 Task: In the  document Andrew.epub change page color to  'Grey'. Add link on bottom right corner of the sheet: 'www.instagram.com' Insert page numer on top of the page
Action: Mouse pressed left at (353, 312)
Screenshot: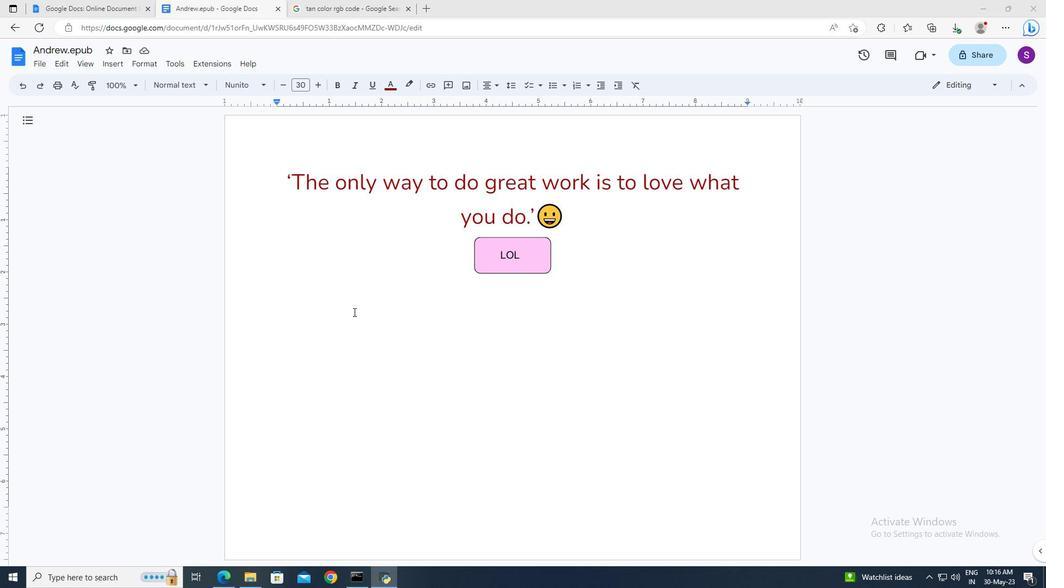 
Action: Mouse moved to (47, 57)
Screenshot: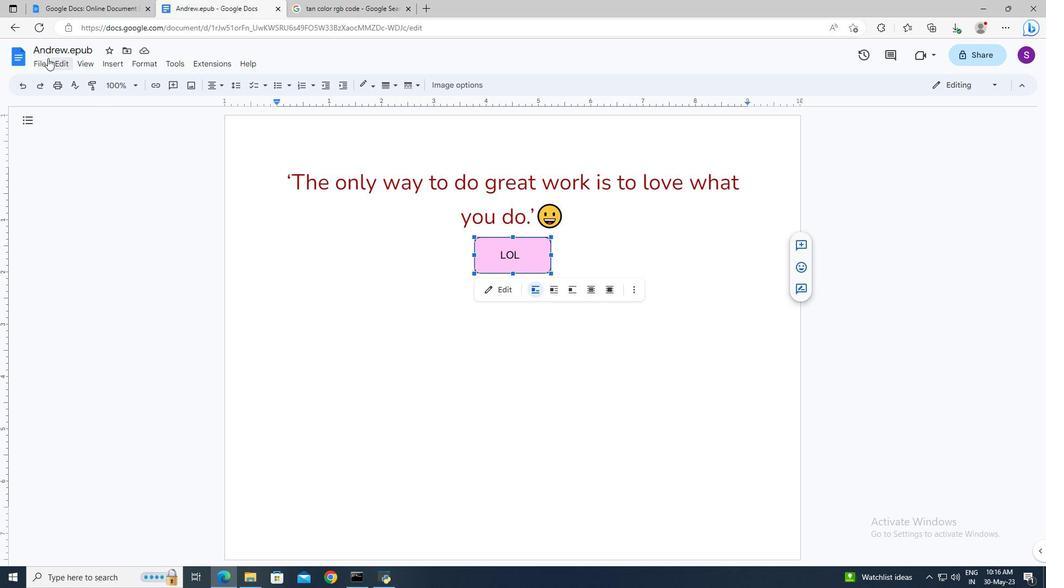 
Action: Mouse pressed left at (47, 57)
Screenshot: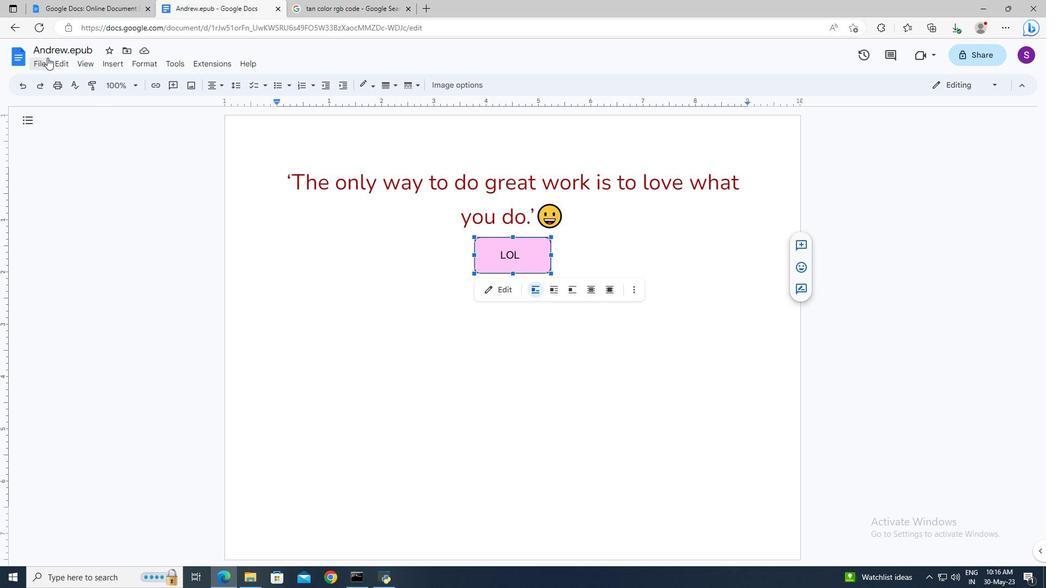 
Action: Mouse moved to (358, 220)
Screenshot: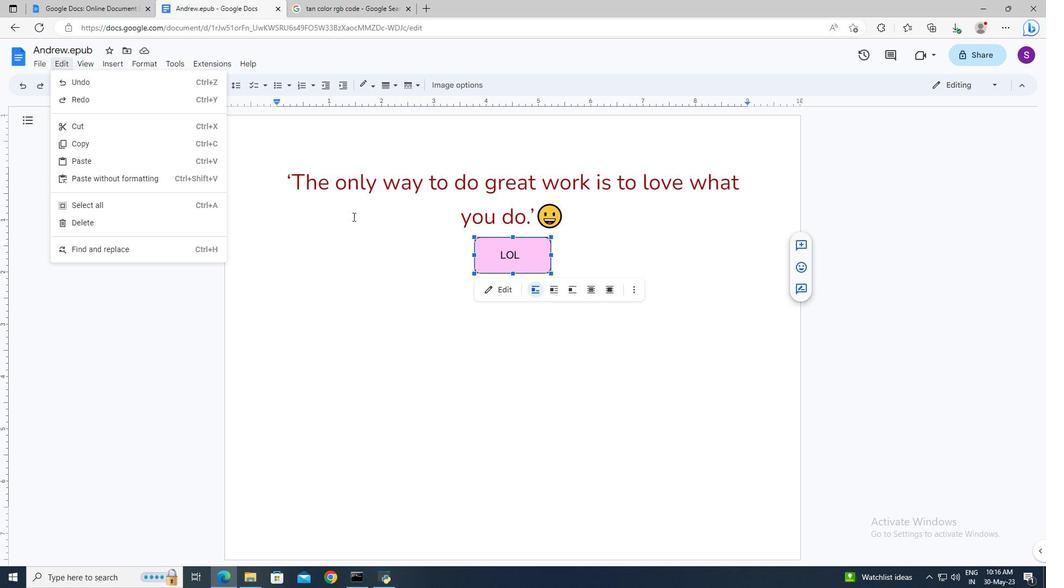 
Action: Mouse pressed left at (358, 220)
Screenshot: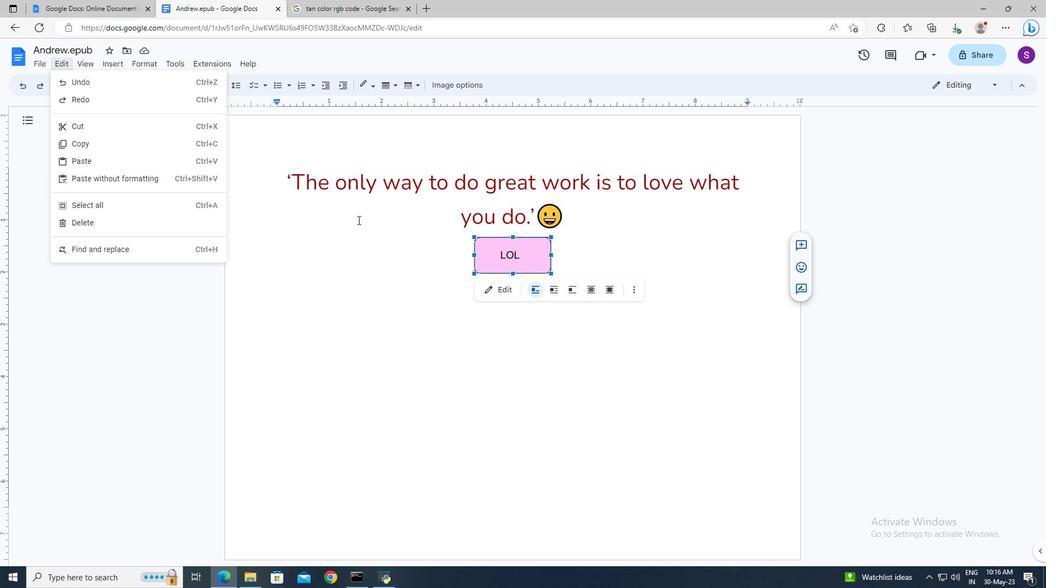
Action: Mouse moved to (43, 64)
Screenshot: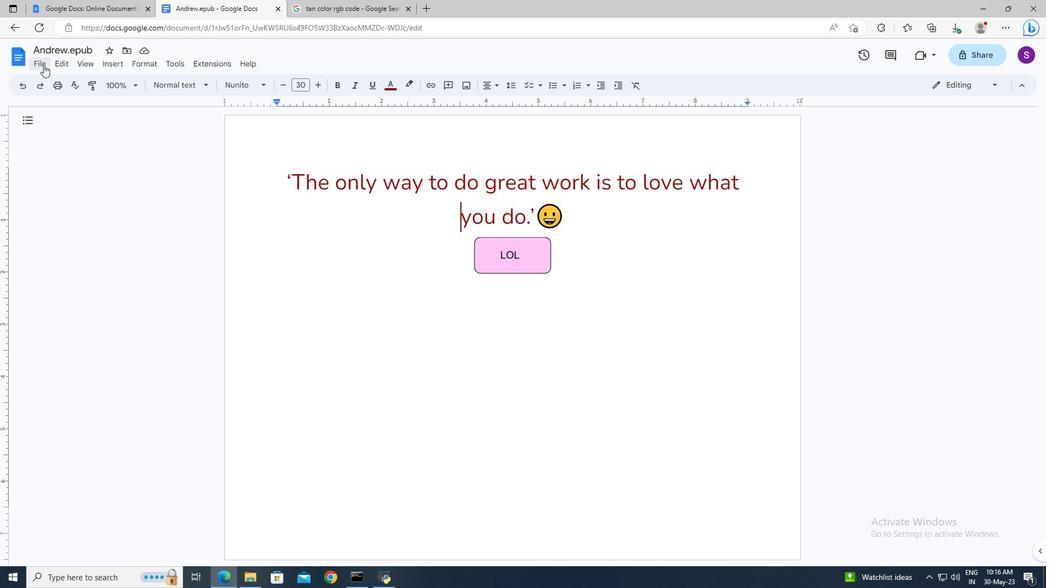 
Action: Mouse pressed left at (43, 64)
Screenshot: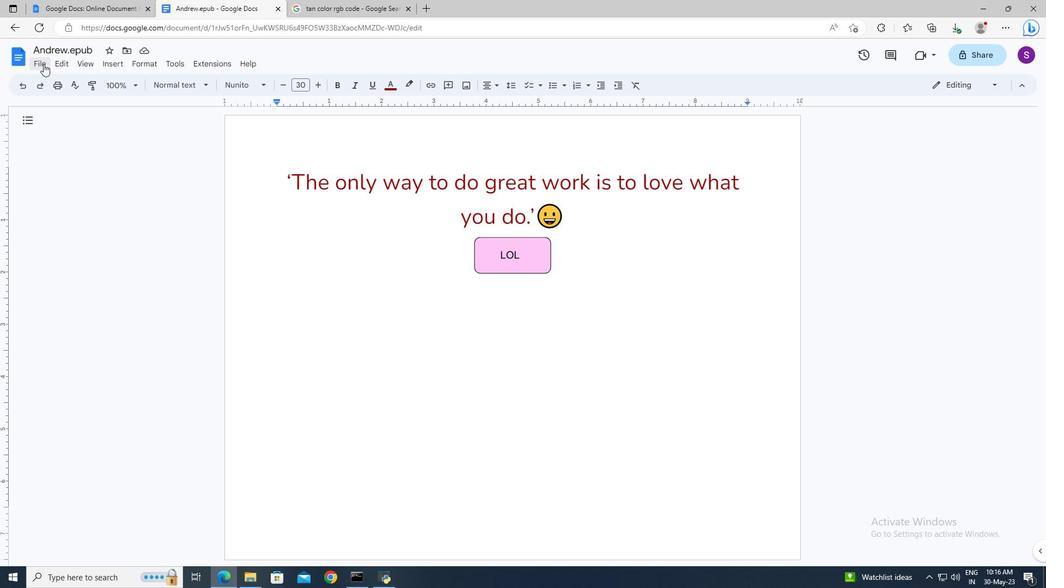 
Action: Mouse moved to (70, 359)
Screenshot: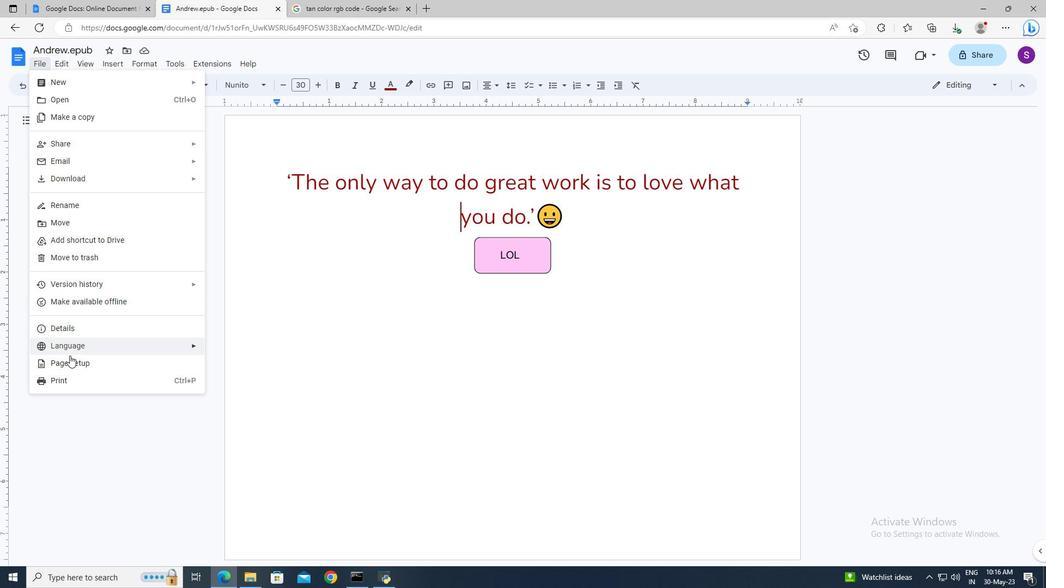 
Action: Mouse pressed left at (70, 359)
Screenshot: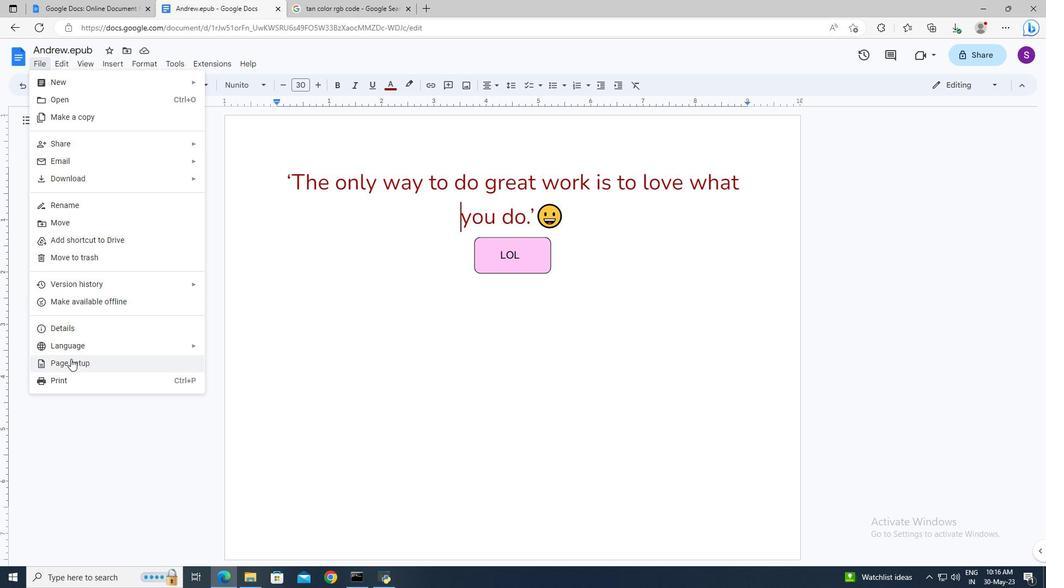 
Action: Mouse moved to (439, 373)
Screenshot: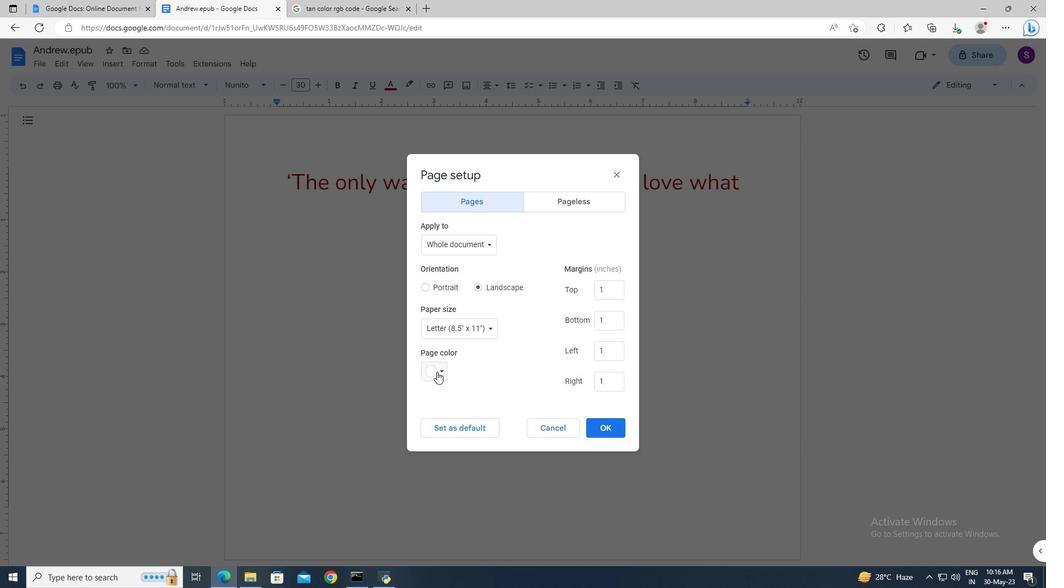 
Action: Mouse pressed left at (439, 373)
Screenshot: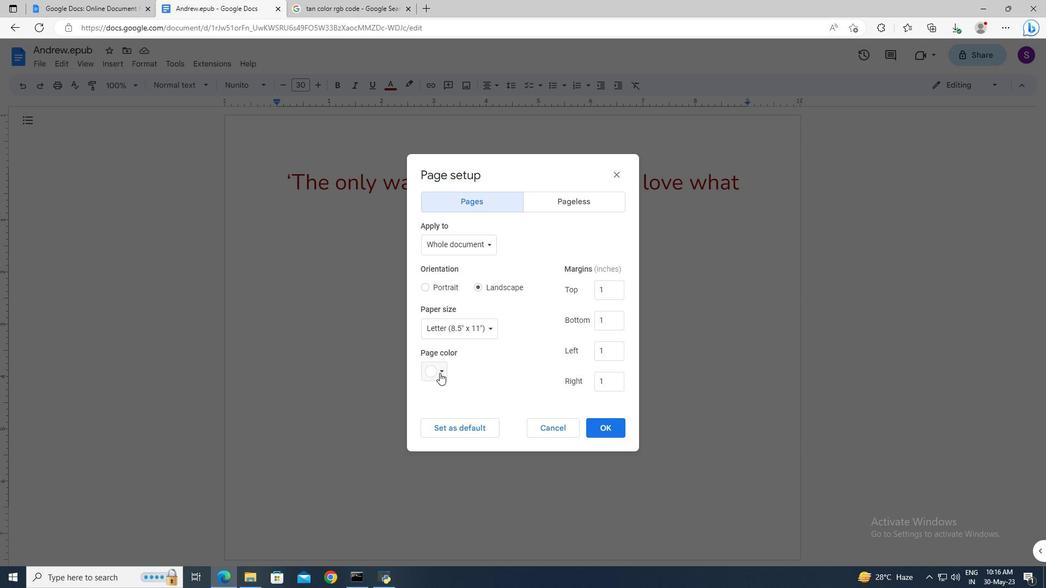 
Action: Mouse moved to (492, 394)
Screenshot: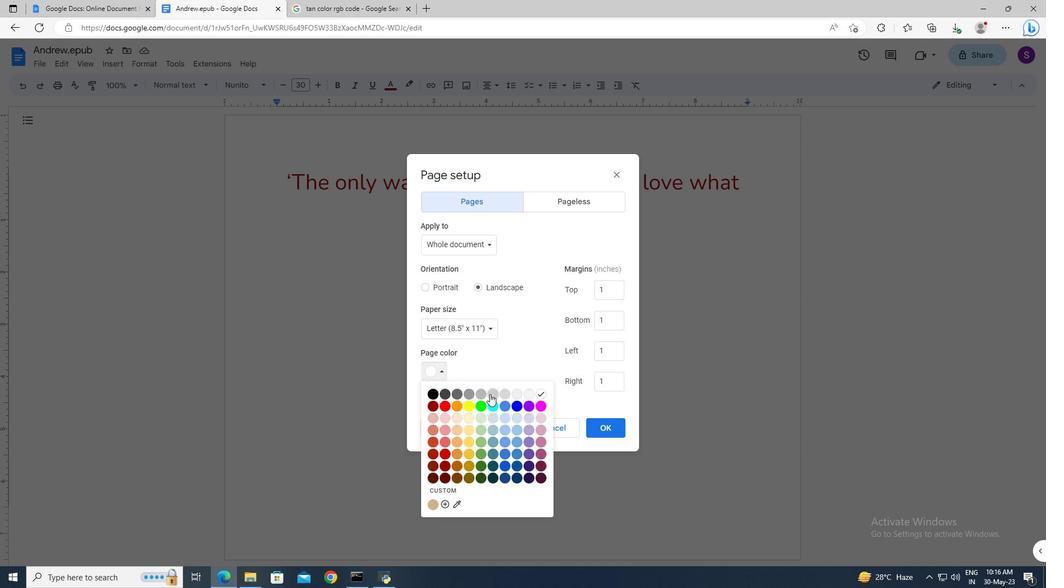 
Action: Mouse pressed left at (492, 394)
Screenshot: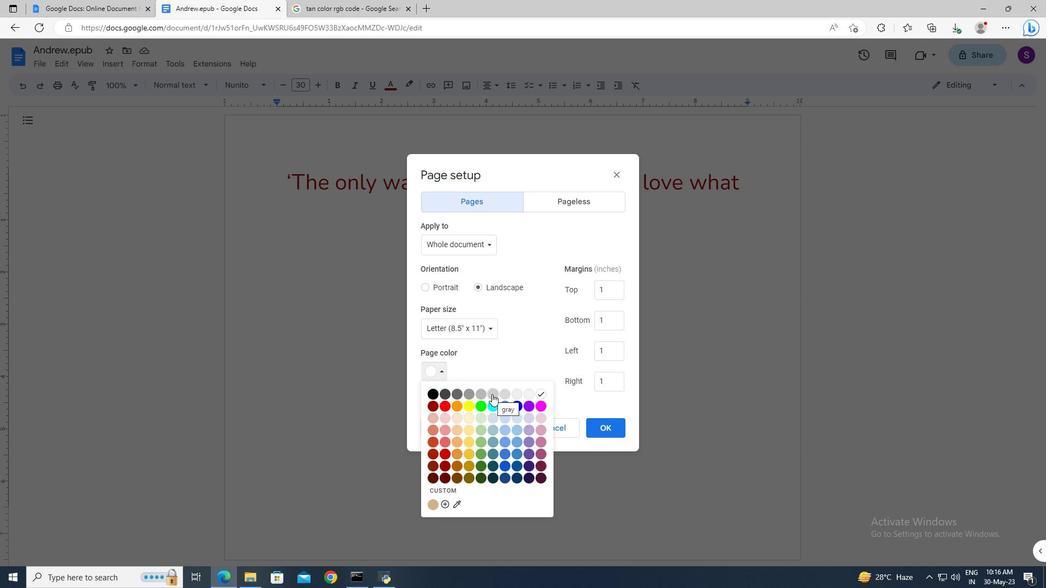 
Action: Mouse moved to (604, 423)
Screenshot: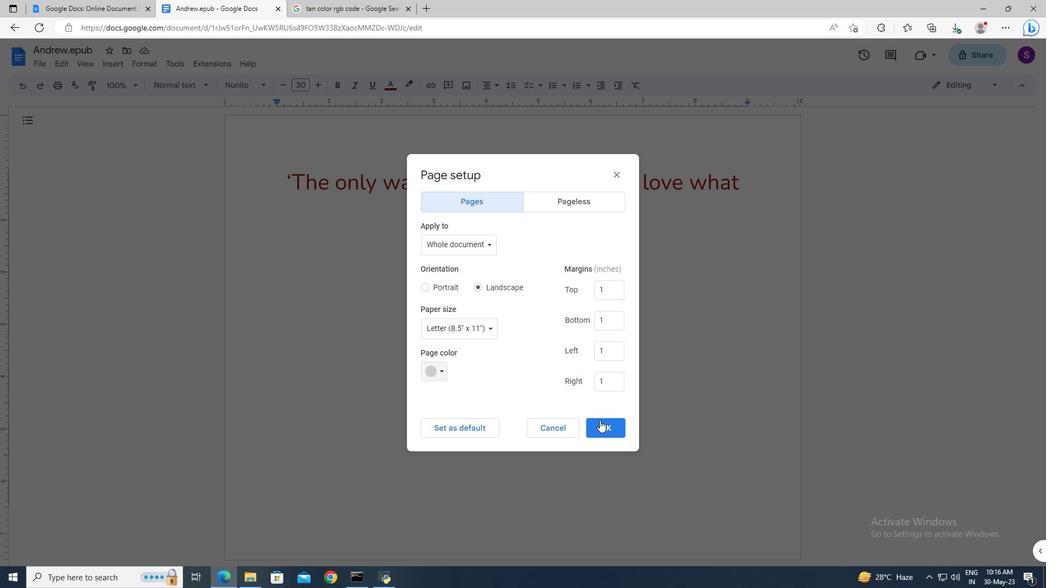 
Action: Mouse pressed left at (604, 423)
Screenshot: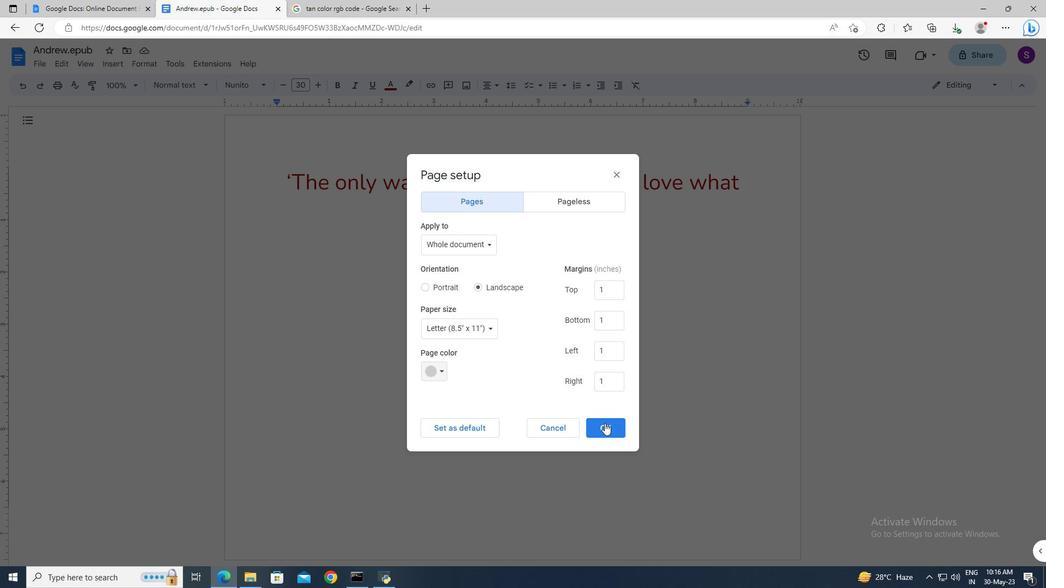 
Action: Mouse moved to (608, 376)
Screenshot: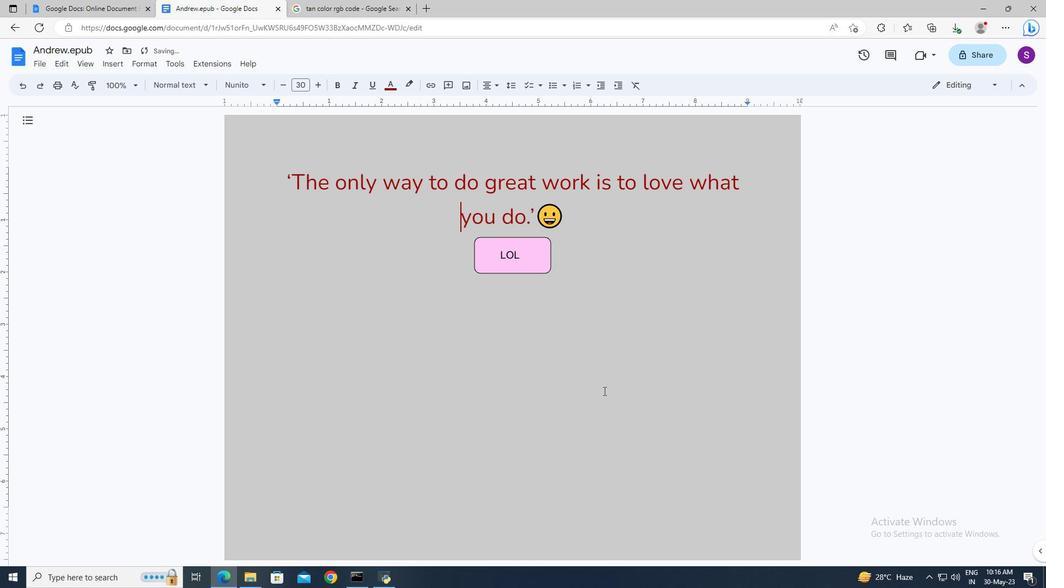 
Action: Mouse scrolled (608, 375) with delta (0, 0)
Screenshot: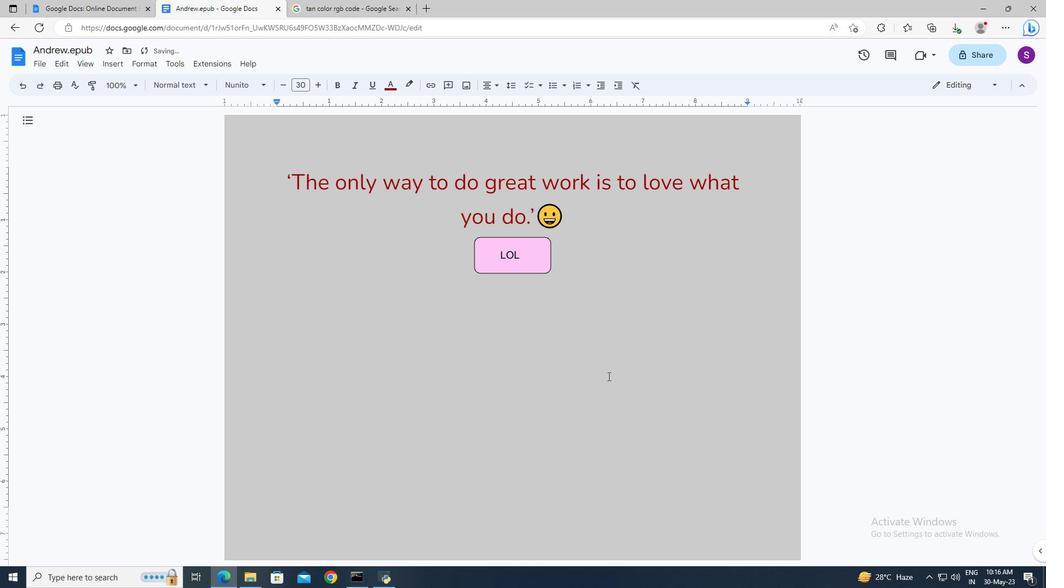 
Action: Mouse scrolled (608, 375) with delta (0, 0)
Screenshot: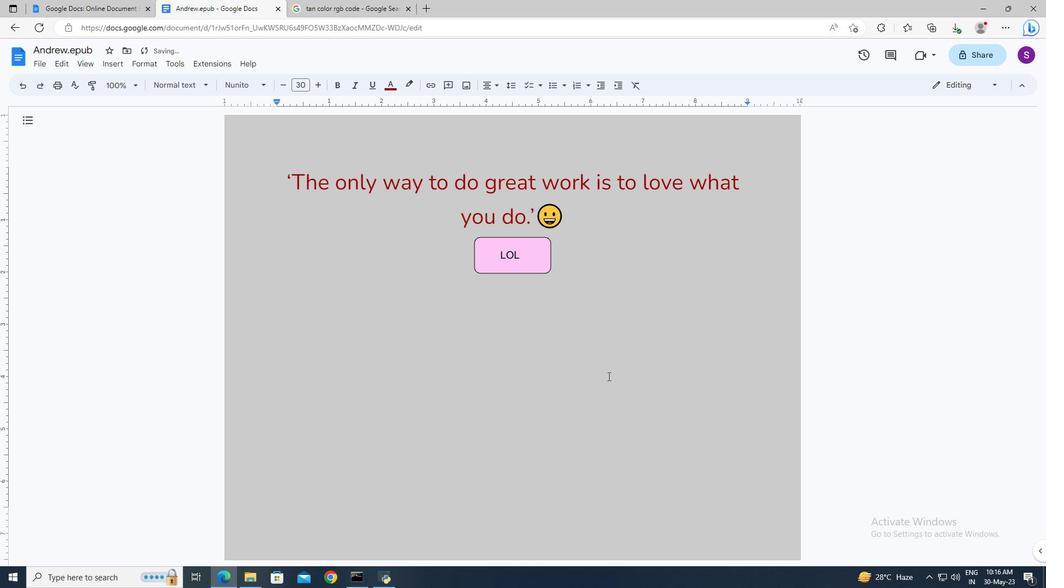 
Action: Mouse scrolled (608, 375) with delta (0, 0)
Screenshot: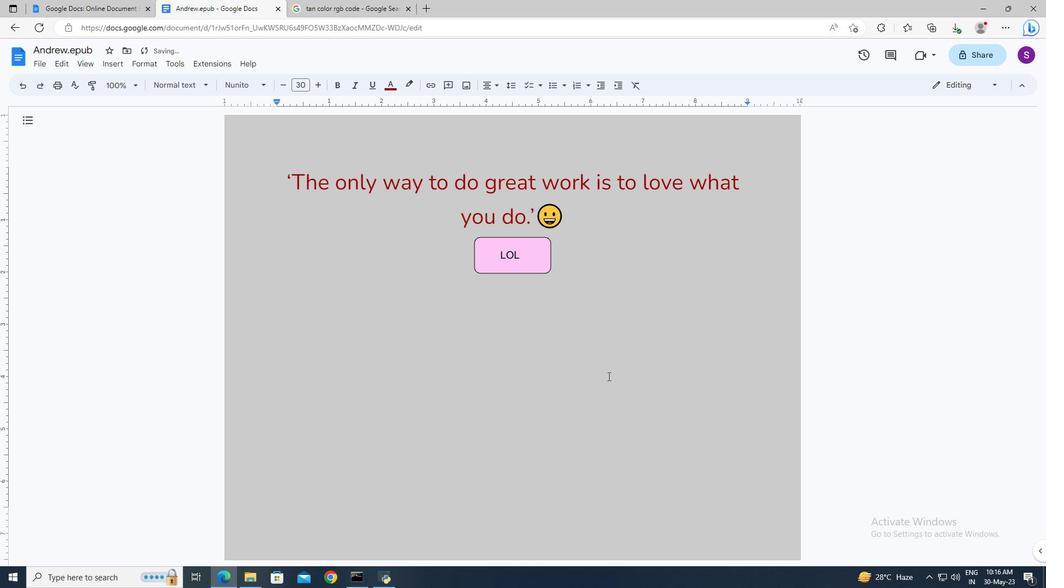 
Action: Mouse moved to (674, 525)
Screenshot: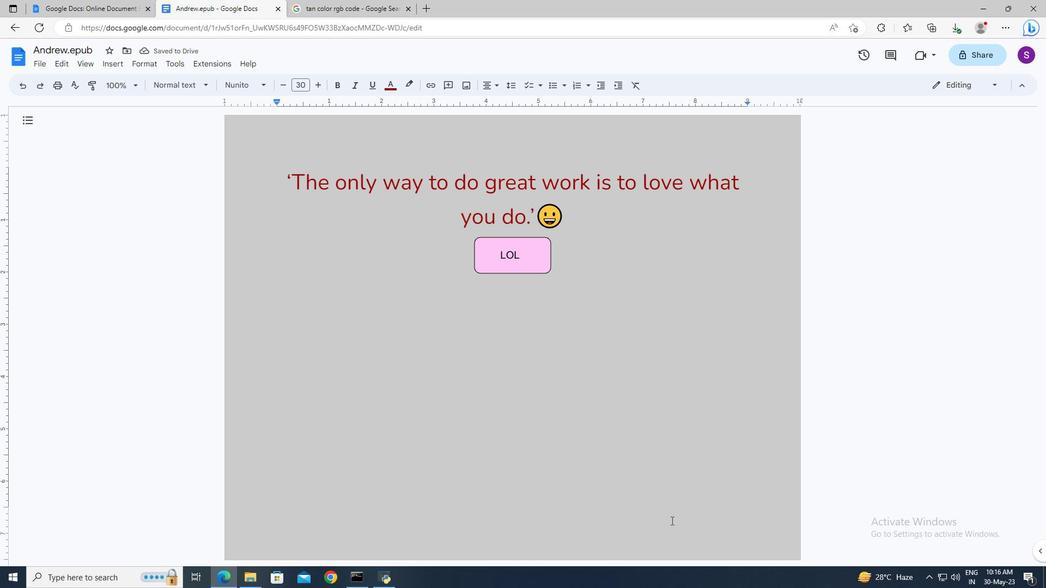 
Action: Mouse pressed left at (674, 525)
Screenshot: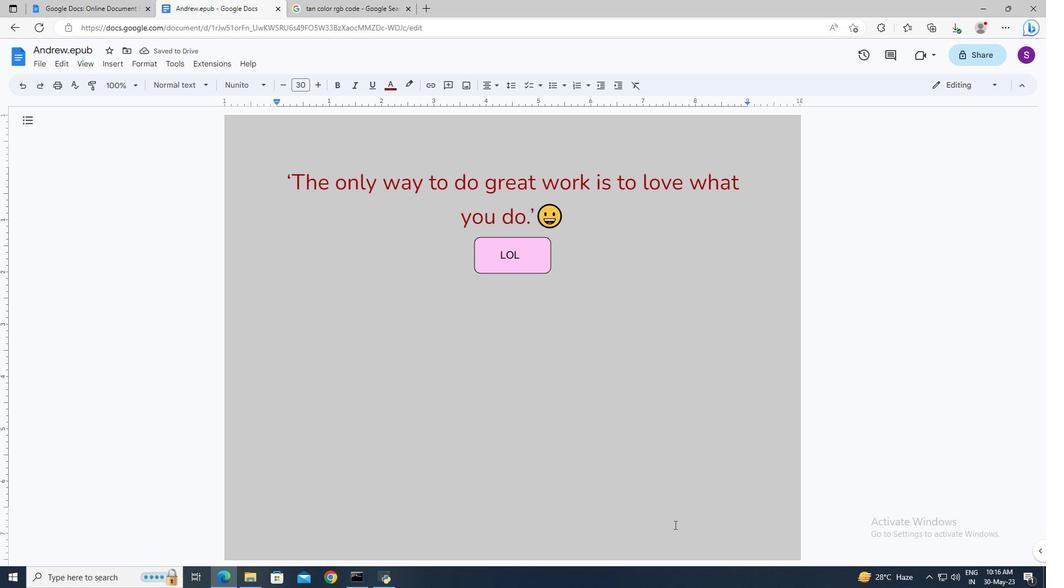 
Action: Mouse moved to (675, 525)
Screenshot: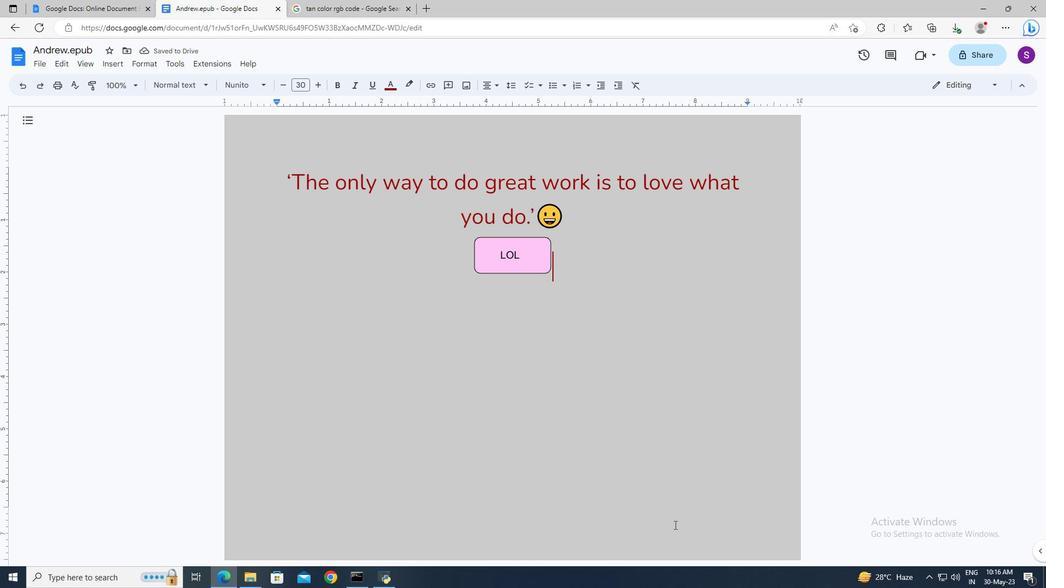 
Action: Mouse pressed left at (675, 525)
Screenshot: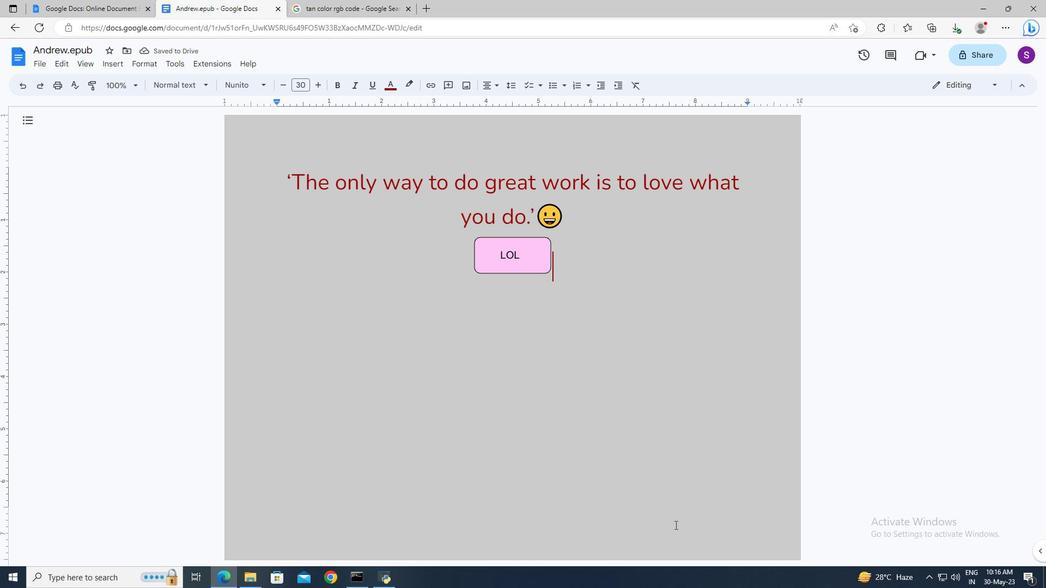 
Action: Mouse moved to (675, 524)
Screenshot: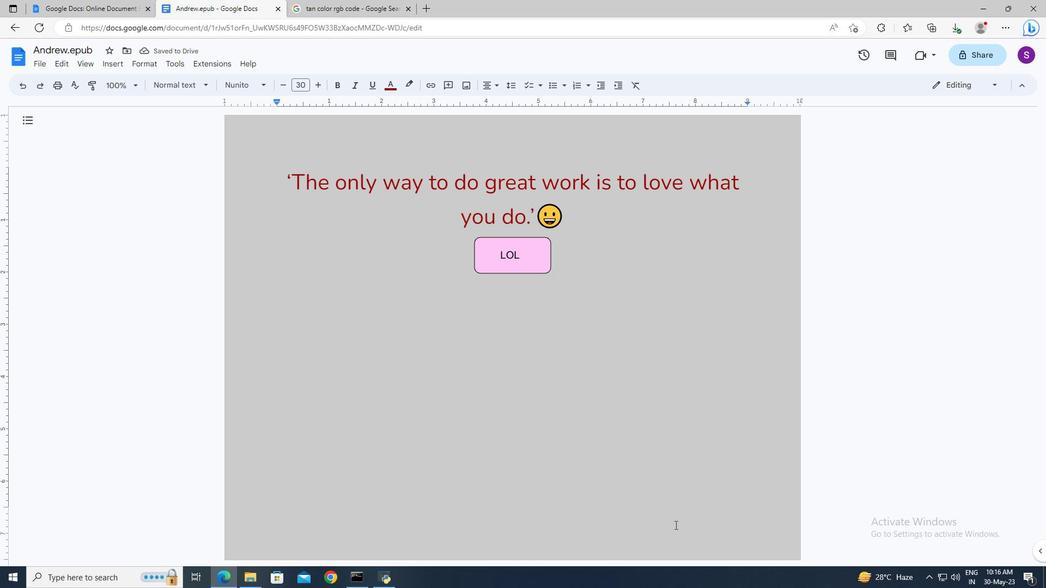 
Action: Mouse pressed left at (675, 524)
Screenshot: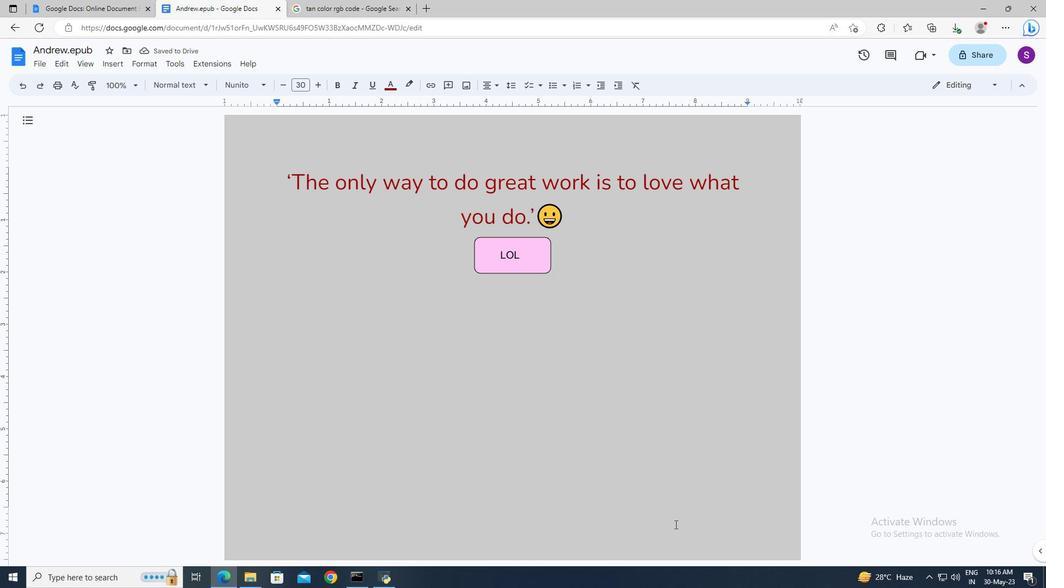 
Action: Mouse pressed left at (675, 524)
Screenshot: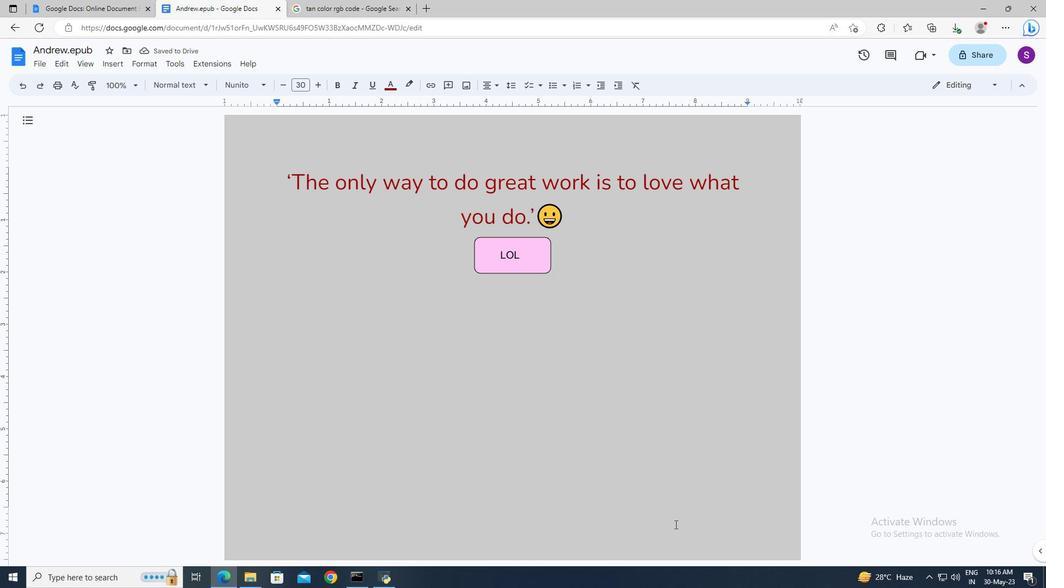 
Action: Mouse moved to (116, 64)
Screenshot: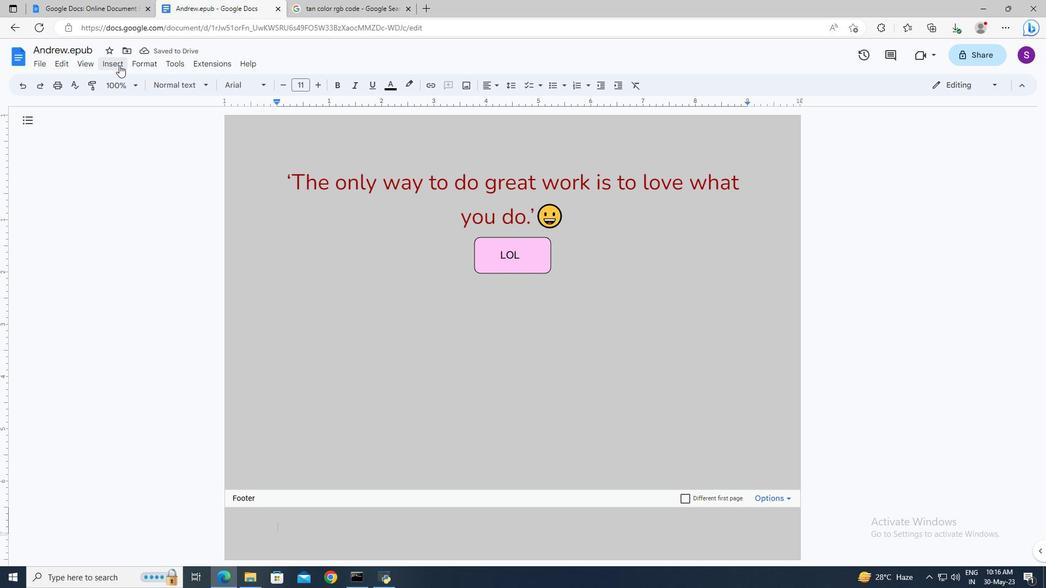 
Action: Mouse pressed left at (116, 64)
Screenshot: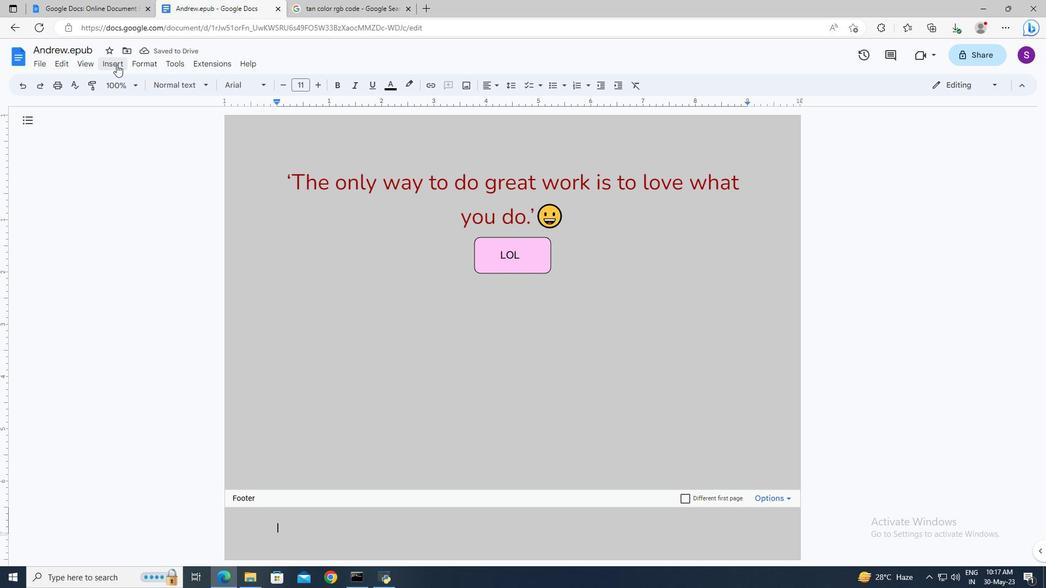 
Action: Mouse moved to (130, 395)
Screenshot: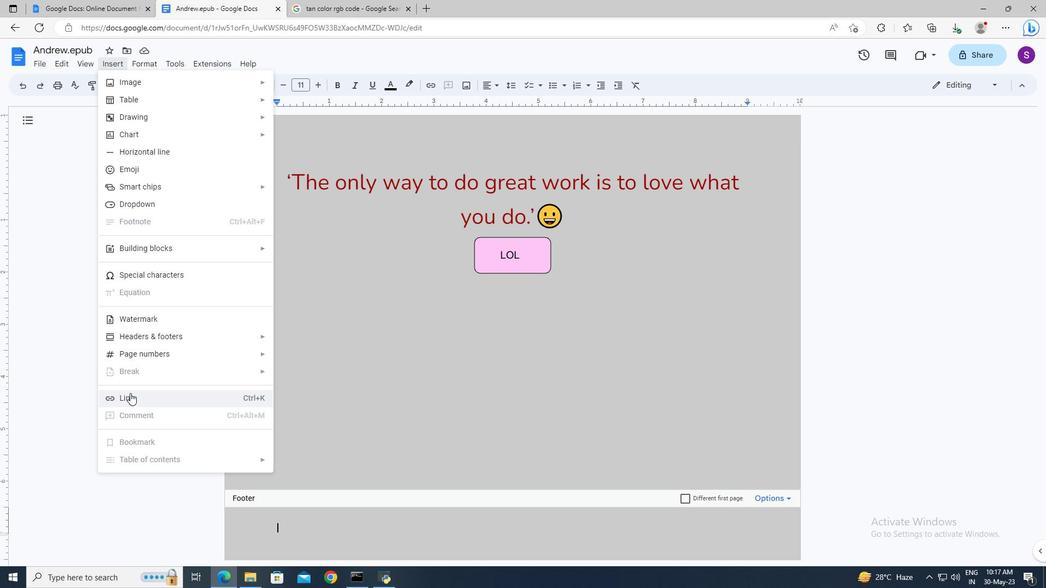 
Action: Mouse pressed left at (130, 395)
Screenshot: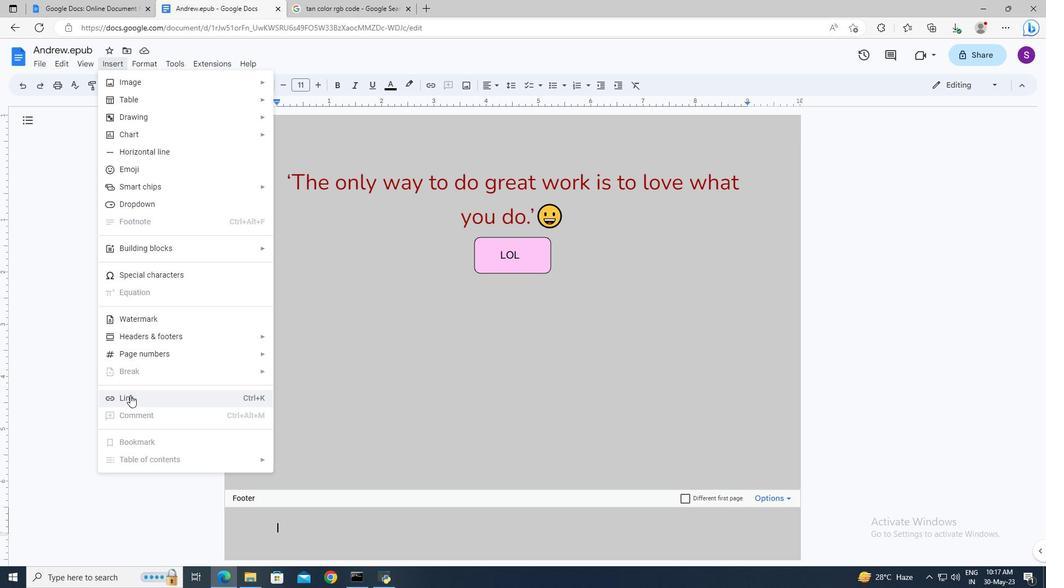 
Action: Mouse moved to (302, 358)
Screenshot: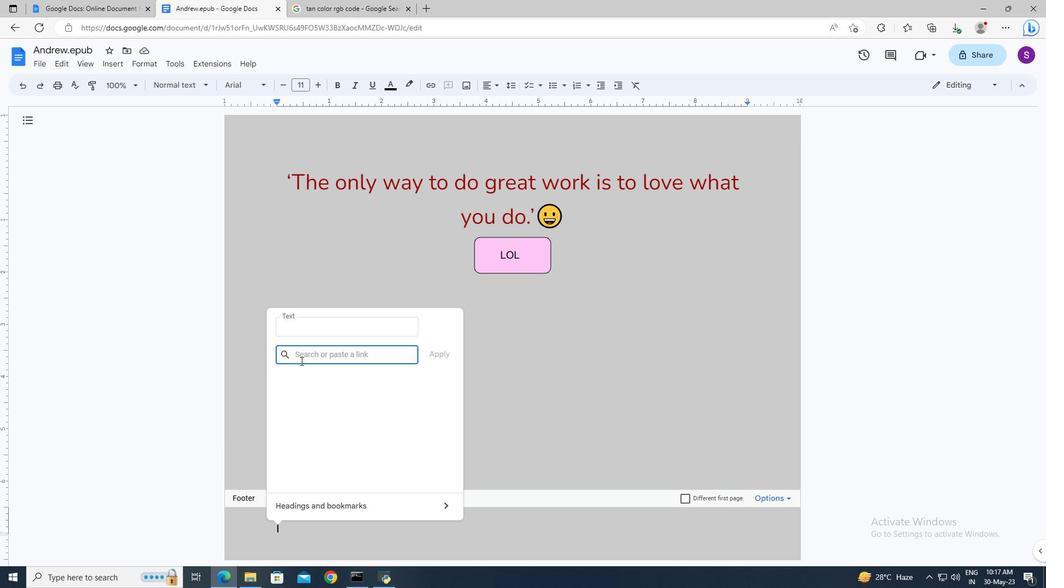 
Action: Mouse pressed left at (302, 358)
Screenshot: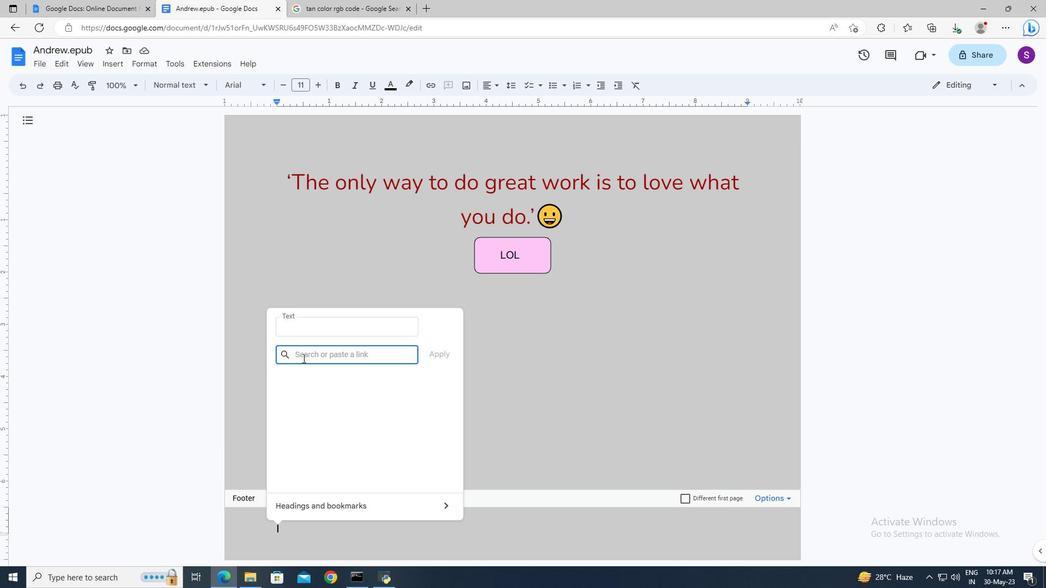 
Action: Key pressed w
Screenshot: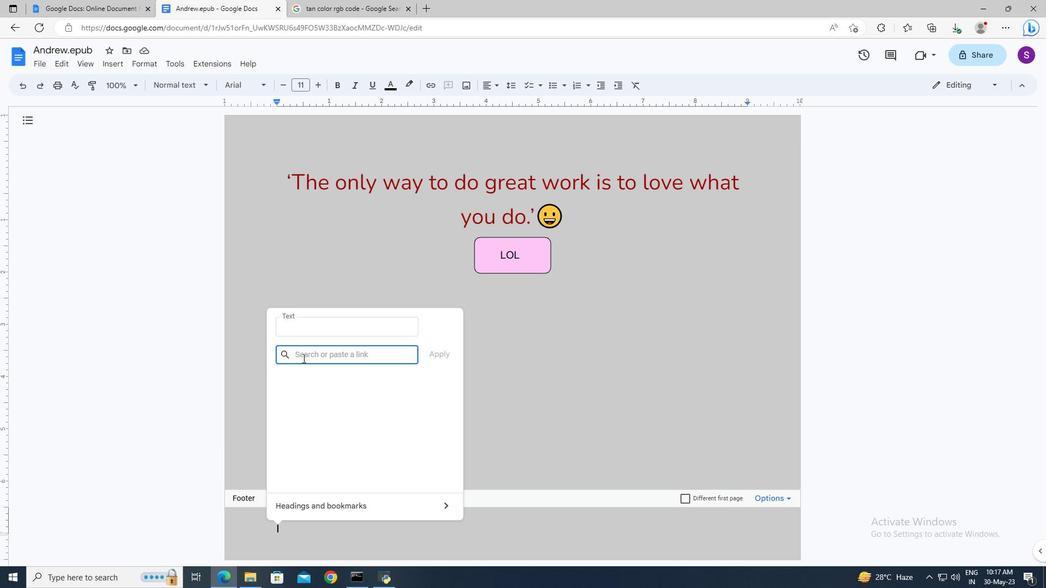 
Action: Mouse moved to (302, 358)
Screenshot: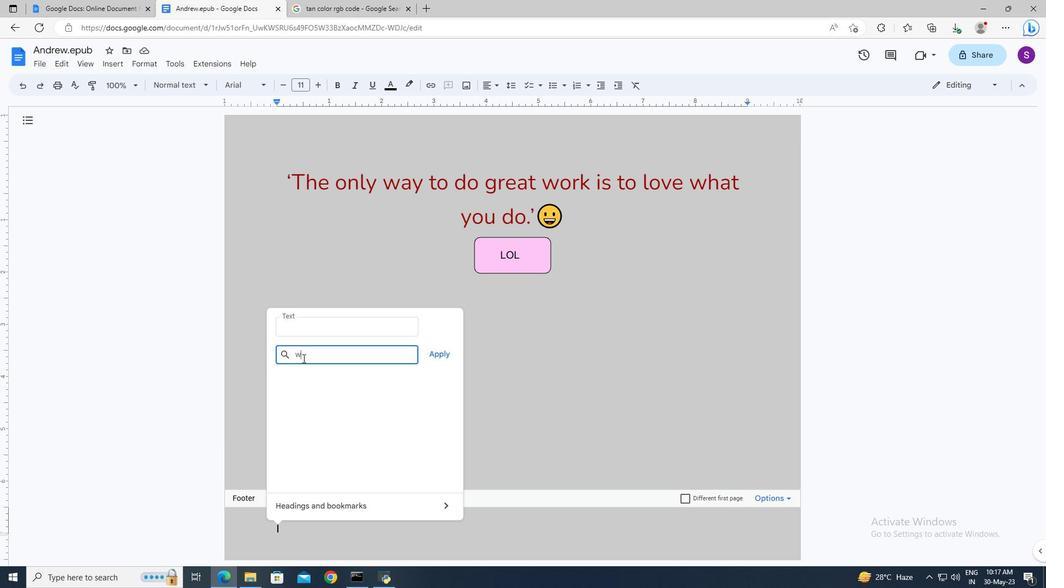
Action: Key pressed w
Screenshot: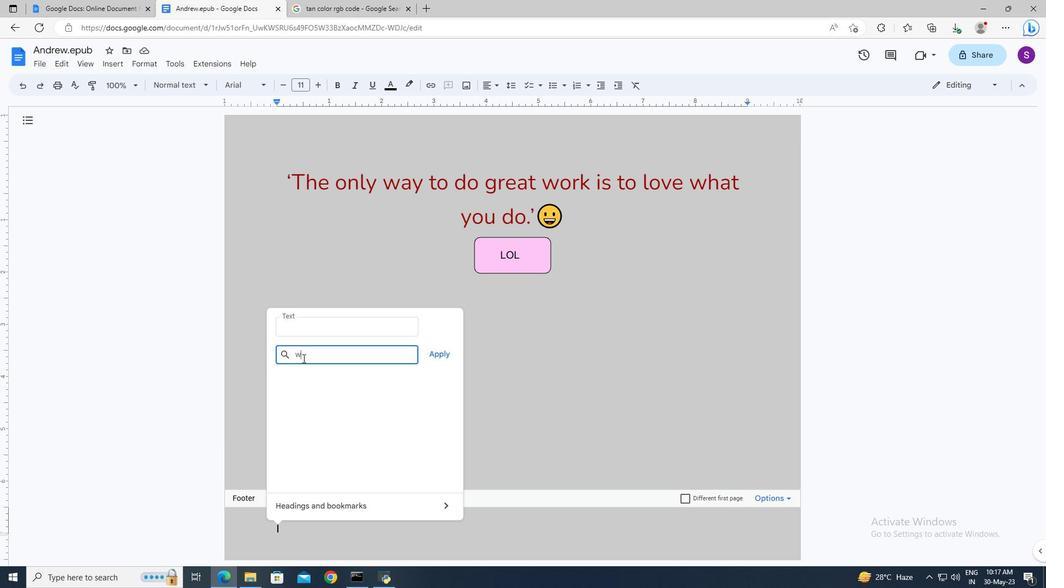 
Action: Mouse moved to (302, 358)
Screenshot: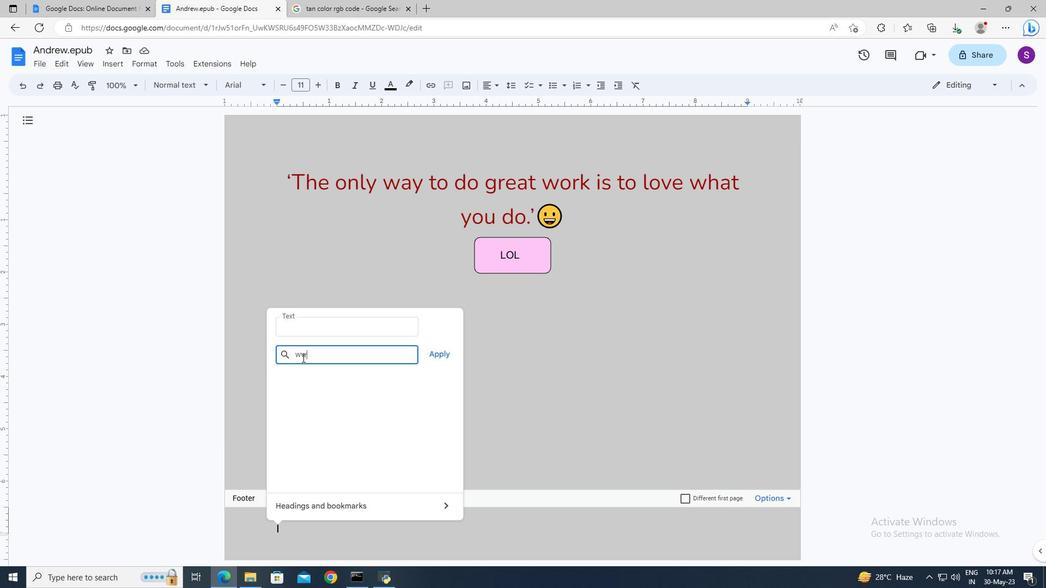 
Action: Key pressed w.instagram.com
Screenshot: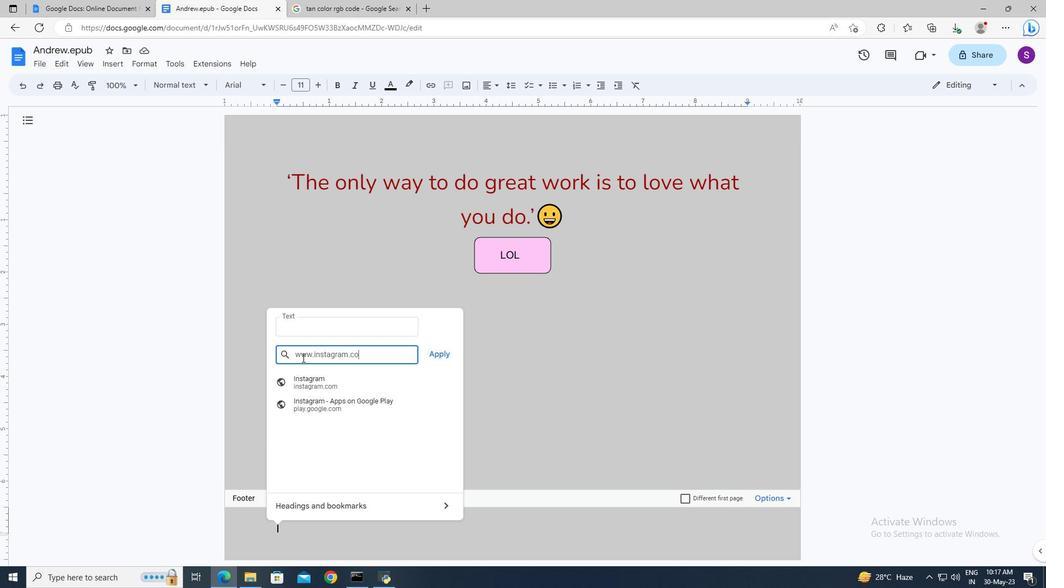 
Action: Mouse moved to (430, 356)
Screenshot: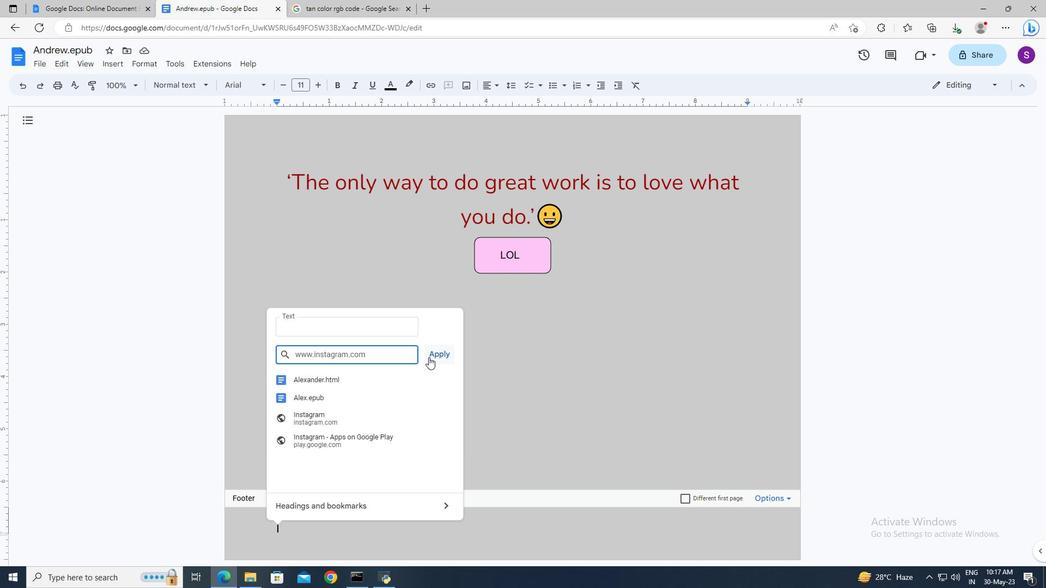 
Action: Mouse pressed left at (430, 356)
Screenshot: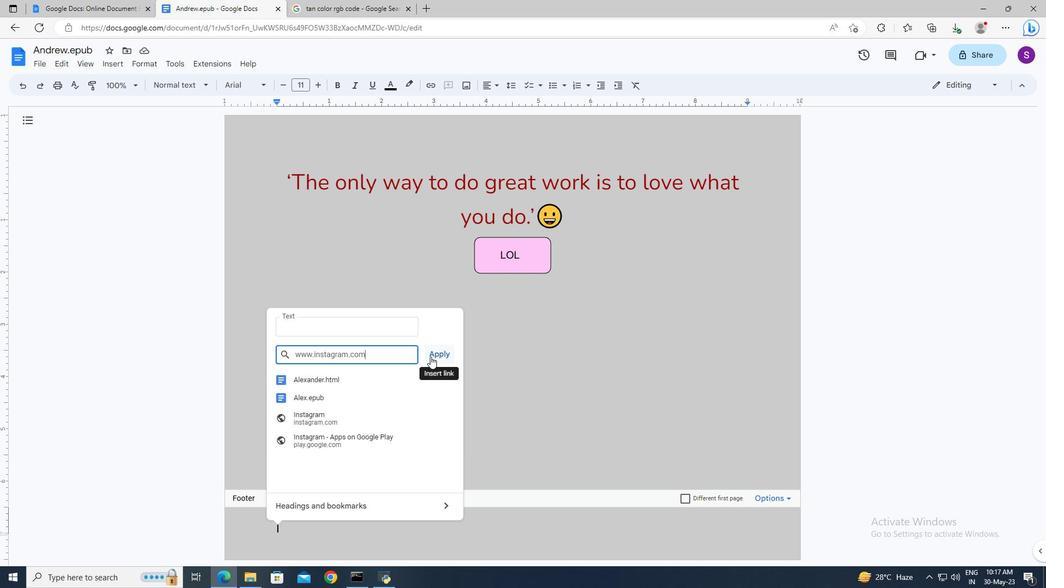 
Action: Mouse moved to (278, 524)
Screenshot: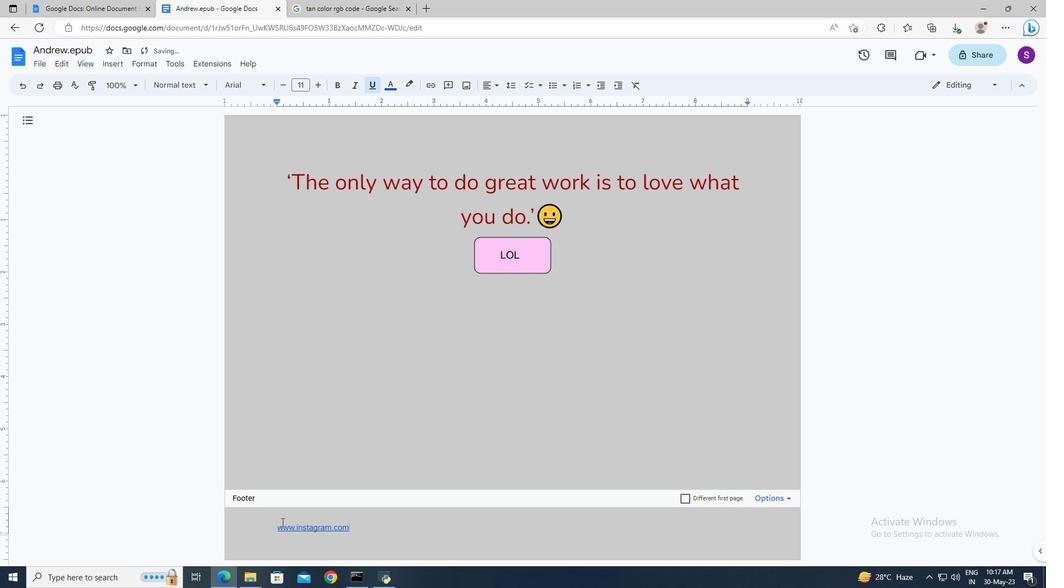 
Action: Mouse pressed left at (278, 524)
Screenshot: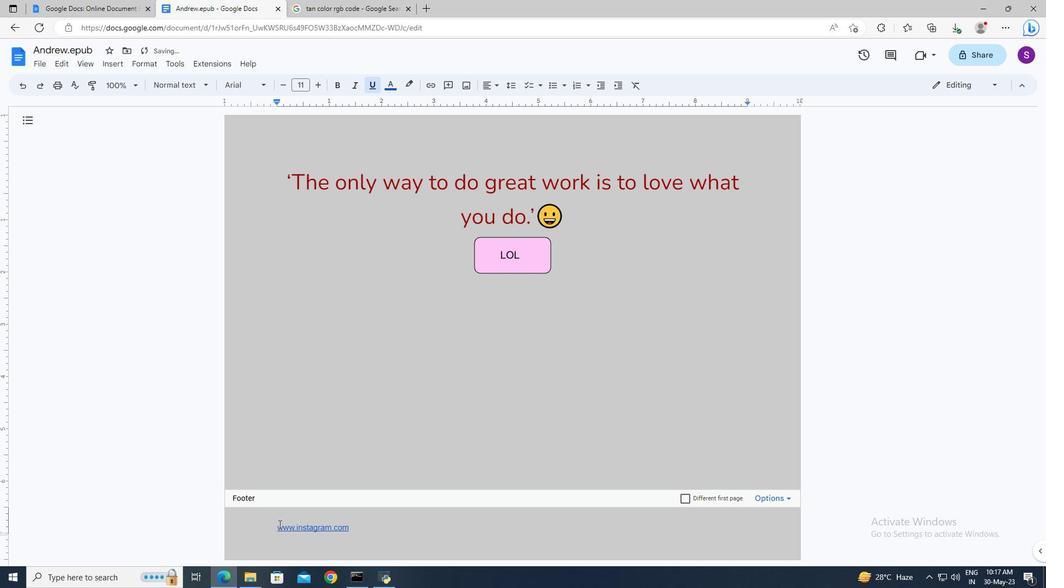 
Action: Mouse moved to (278, 524)
Screenshot: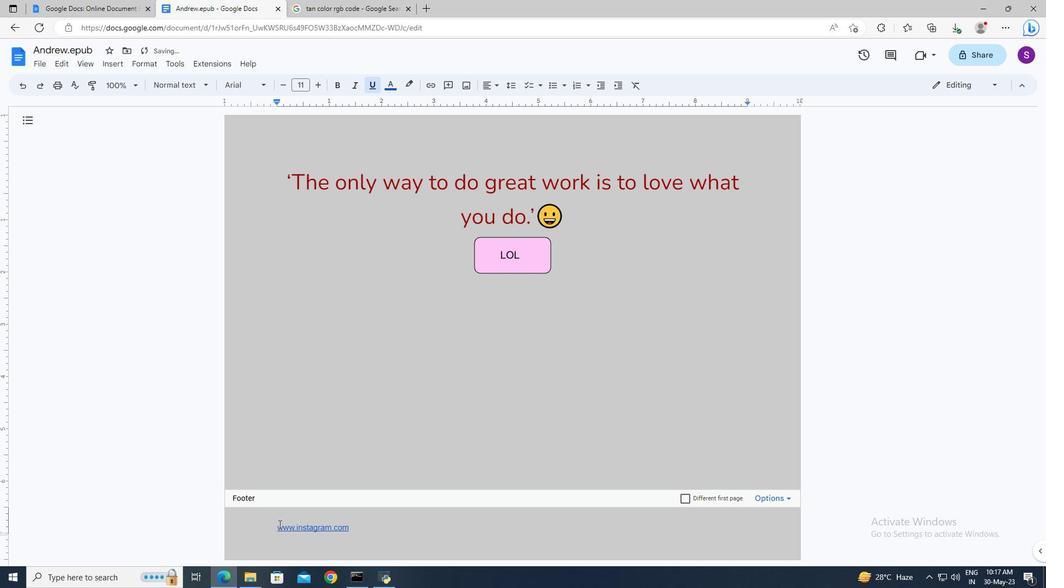 
Action: Key pressed <Key.shift><Key.right><Key.right><Key.right><Key.right><Key.right><Key.right><Key.right><Key.right>
Screenshot: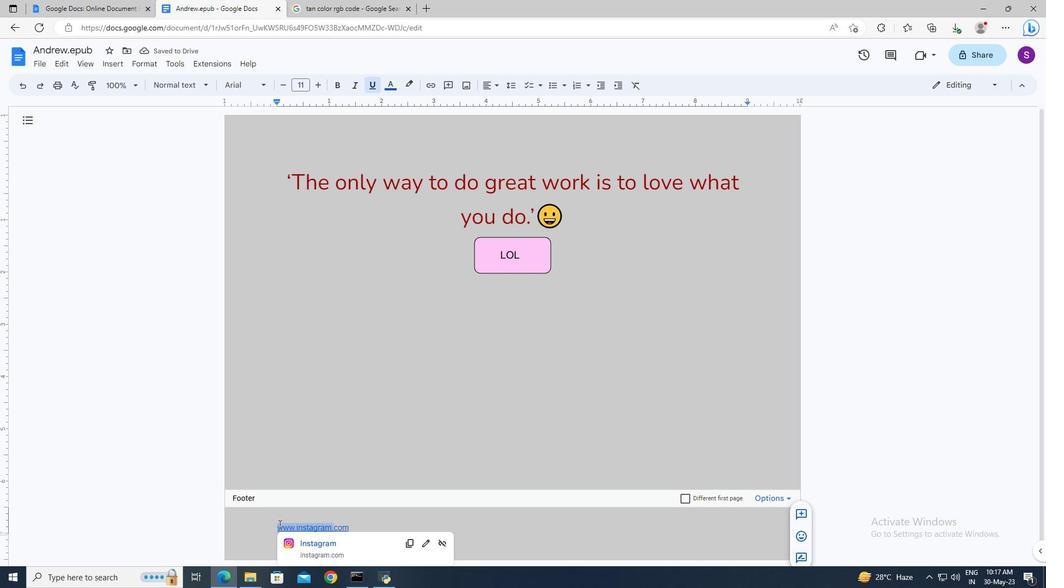 
Action: Mouse moved to (491, 87)
Screenshot: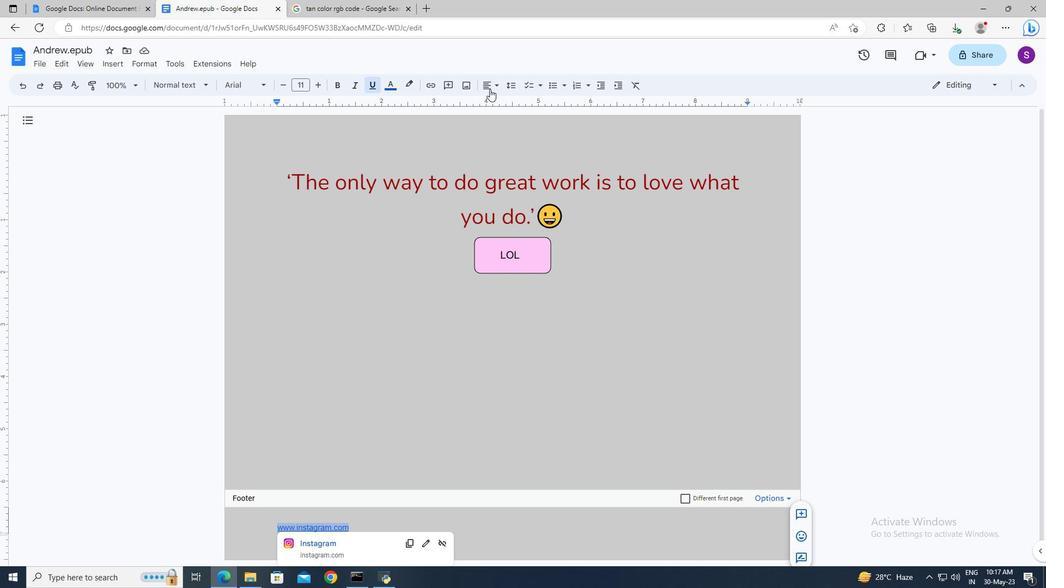 
Action: Mouse pressed left at (491, 87)
Screenshot: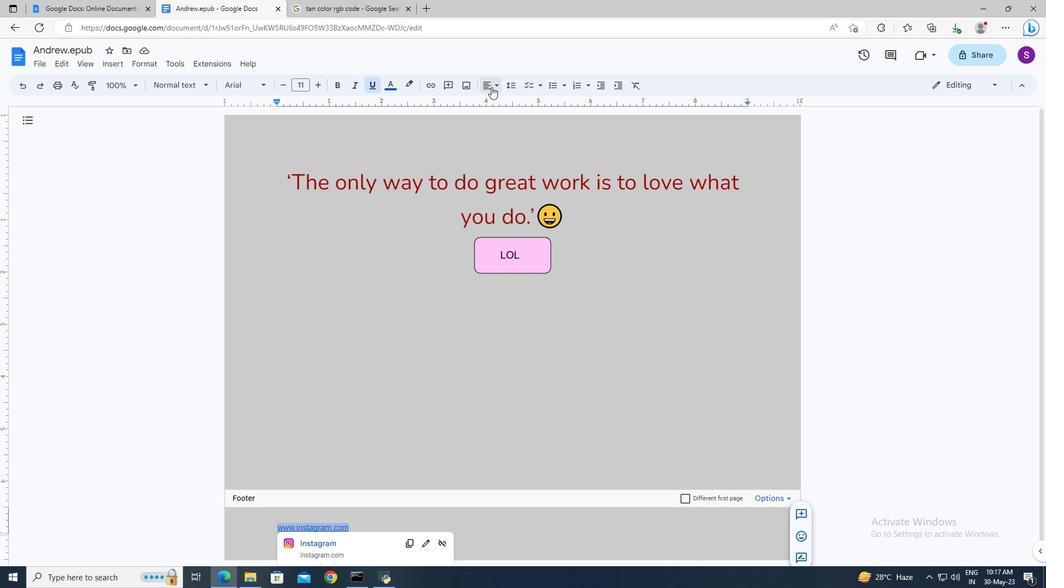
Action: Mouse moved to (519, 100)
Screenshot: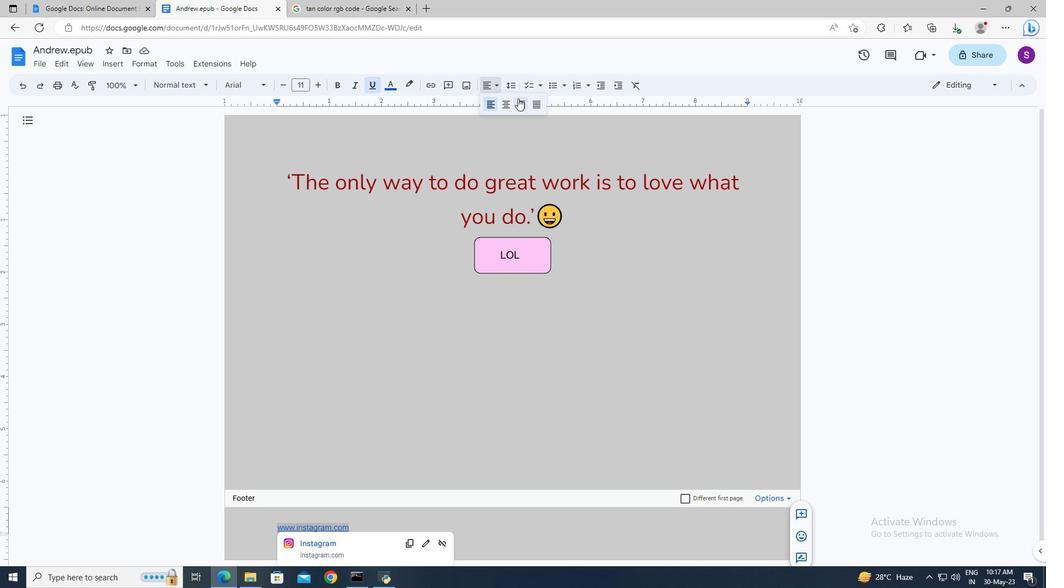 
Action: Mouse pressed left at (519, 100)
Screenshot: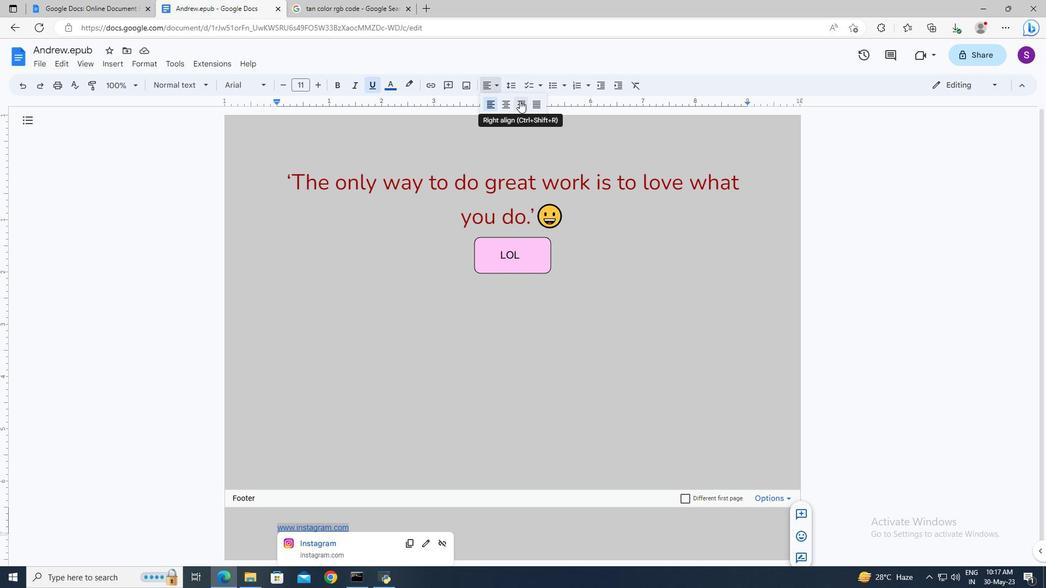
Action: Mouse moved to (120, 64)
Screenshot: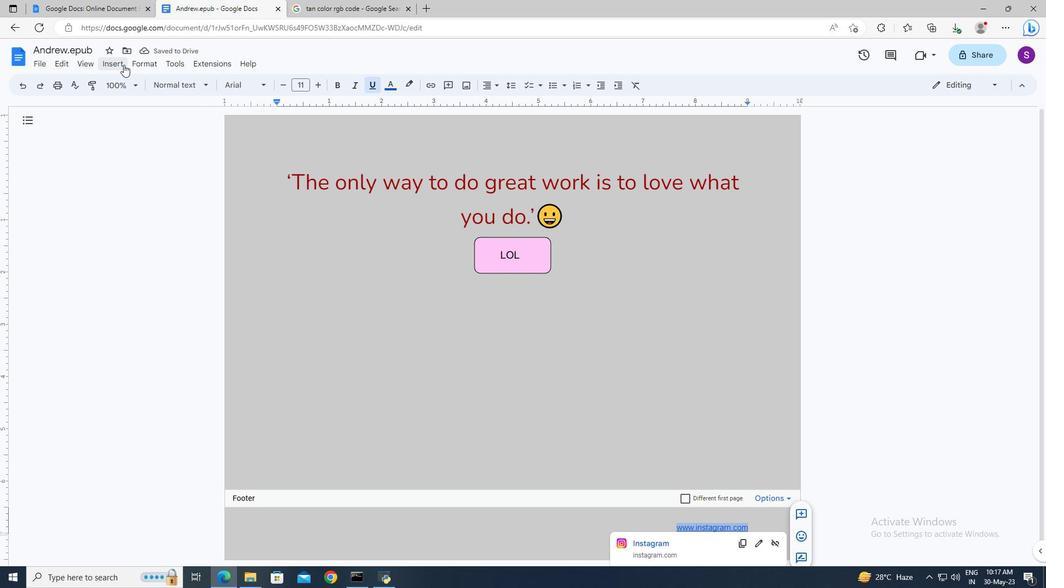 
Action: Mouse pressed left at (120, 64)
Screenshot: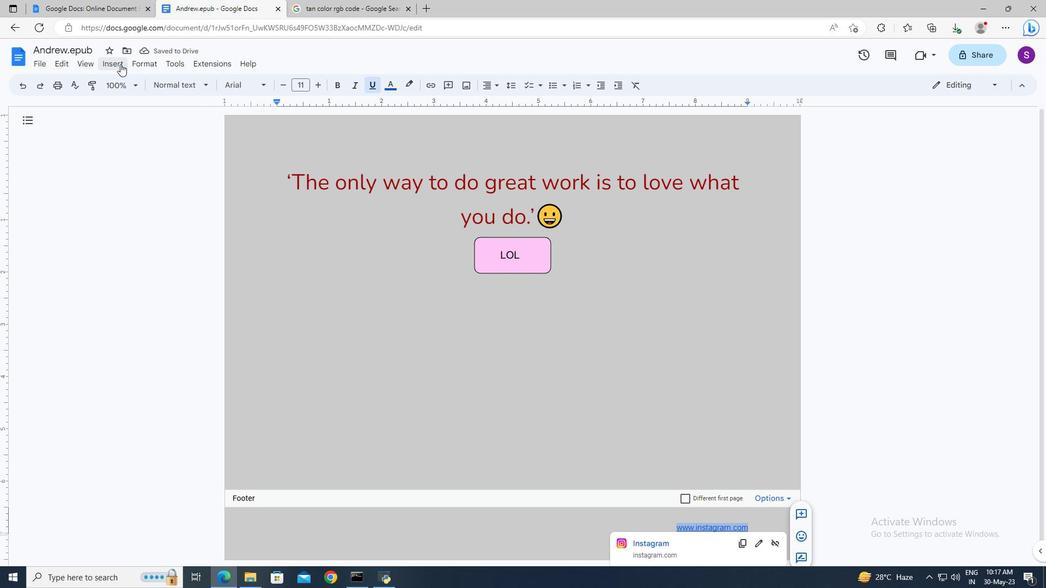 
Action: Mouse moved to (286, 366)
Screenshot: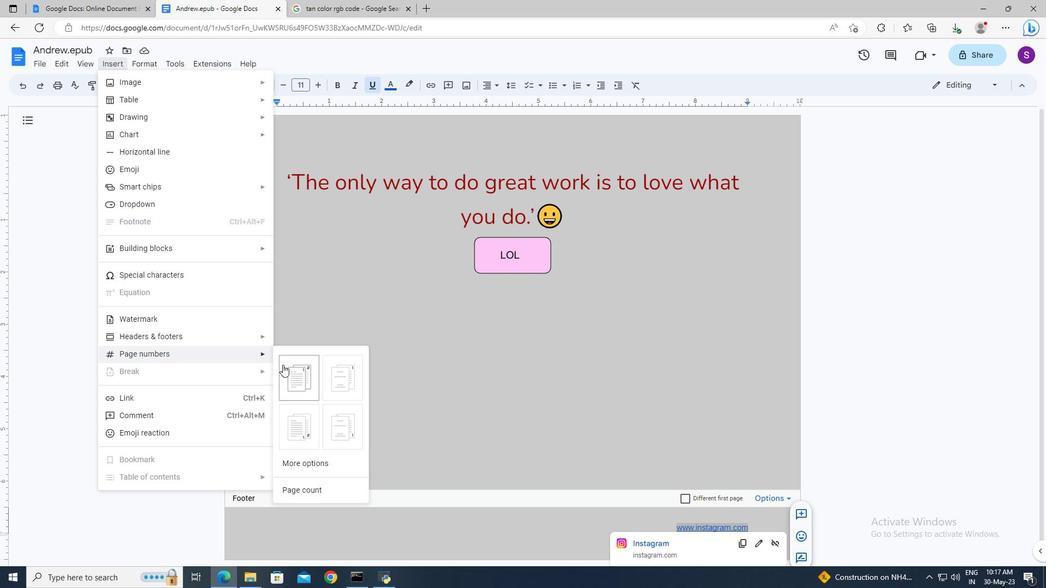 
Action: Mouse pressed left at (286, 366)
Screenshot: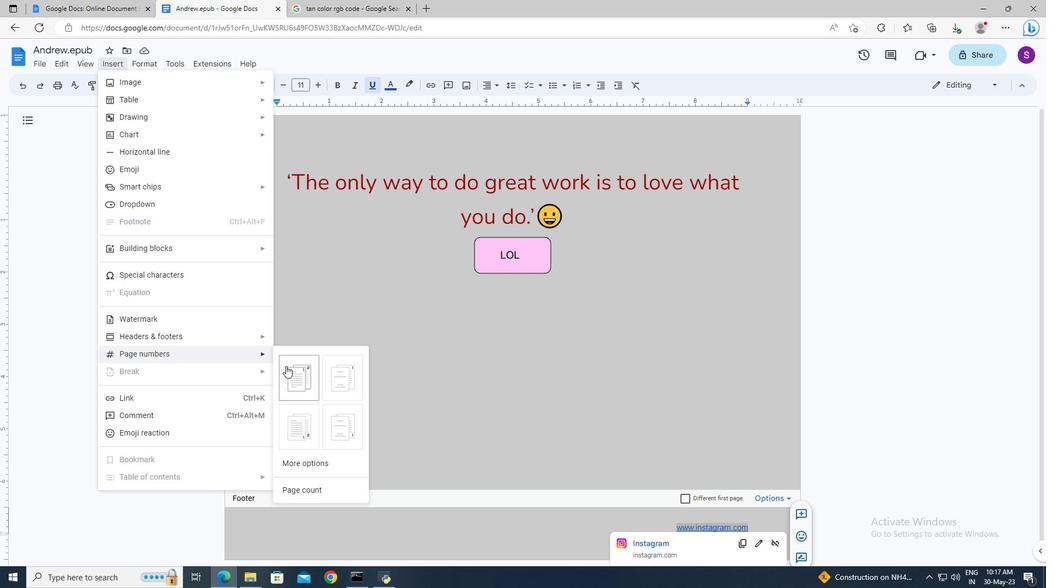 
Action: Mouse moved to (365, 327)
Screenshot: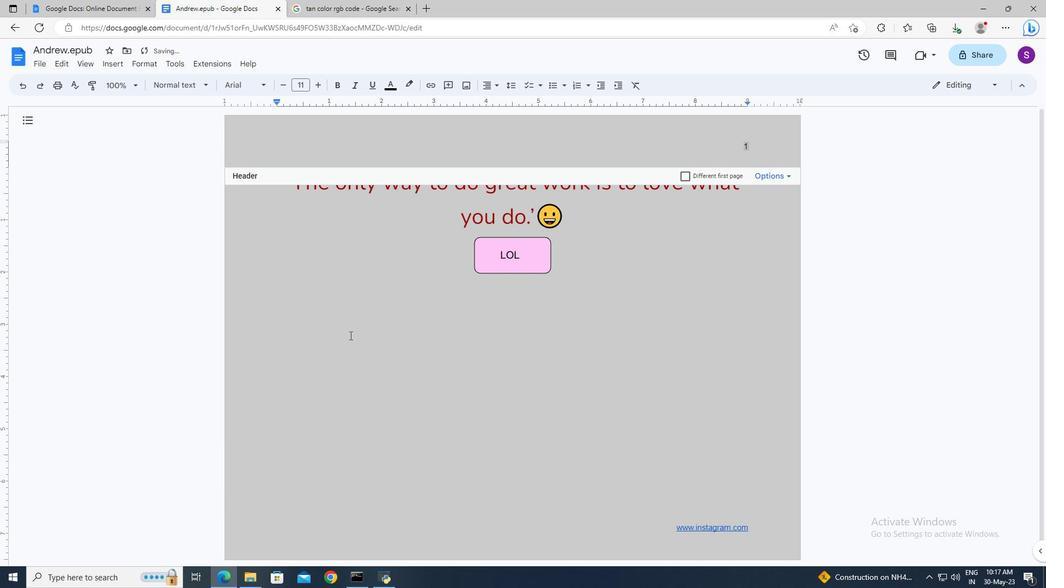 
